 Task: Download the document in .pdf form.
Action: Mouse moved to (94, 77)
Screenshot: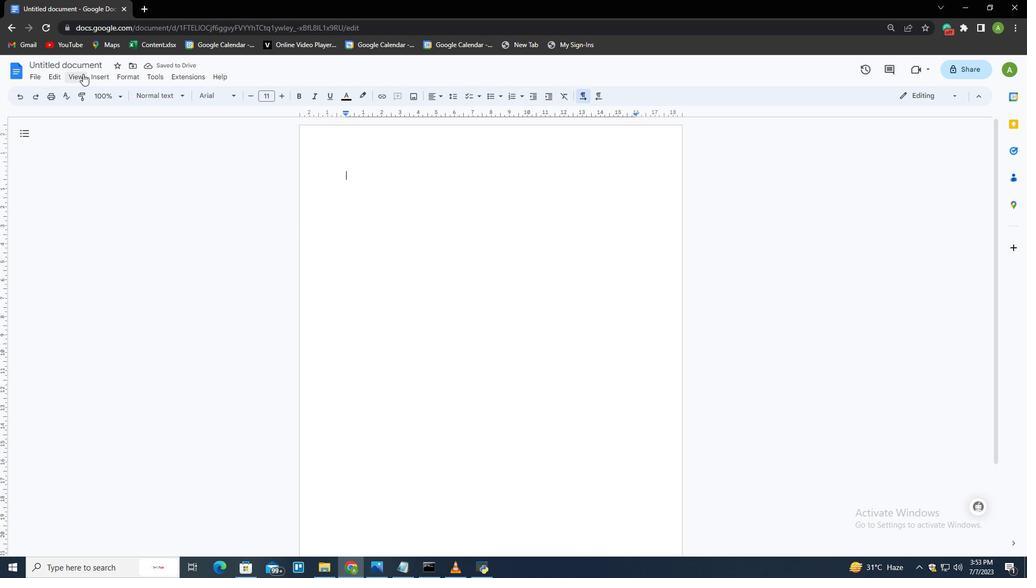
Action: Mouse pressed left at (94, 77)
Screenshot: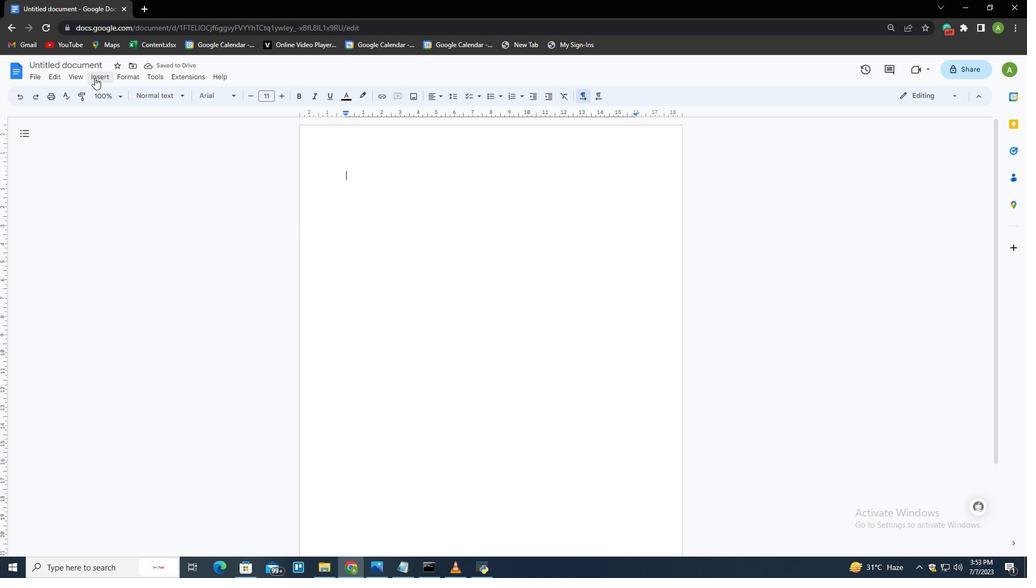 
Action: Mouse moved to (114, 120)
Screenshot: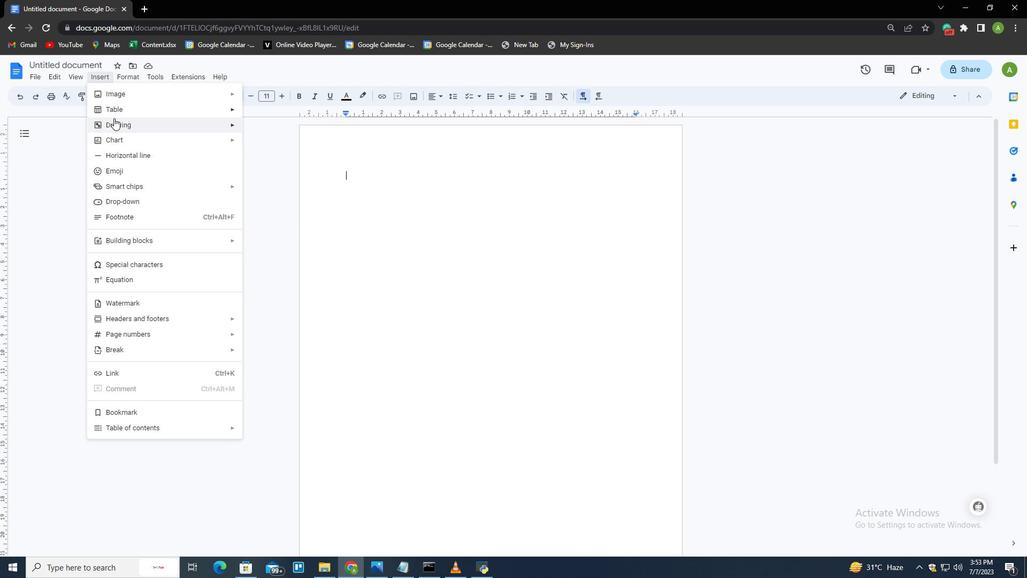 
Action: Mouse pressed left at (114, 120)
Screenshot: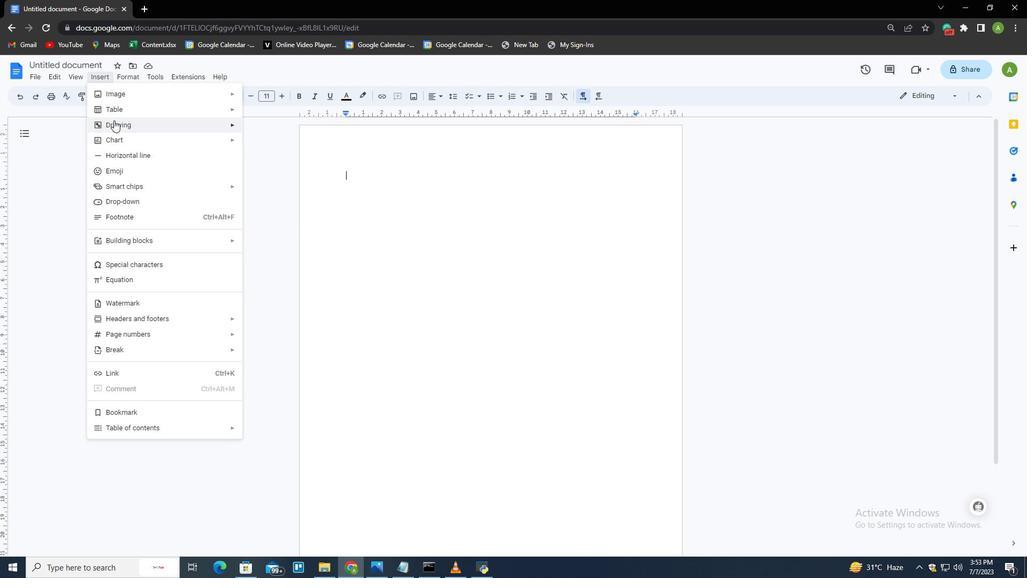 
Action: Mouse moved to (257, 128)
Screenshot: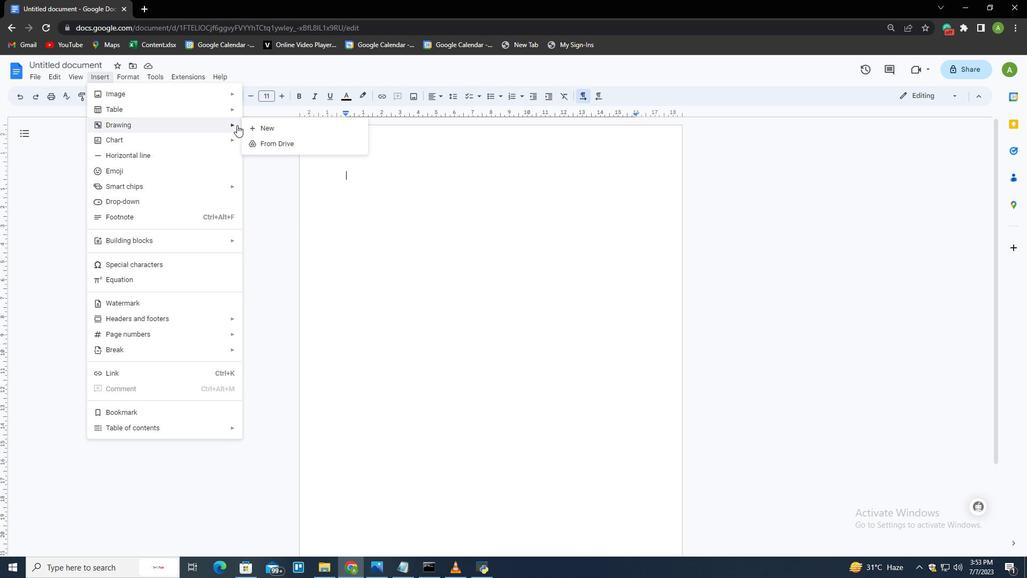 
Action: Mouse pressed left at (257, 128)
Screenshot: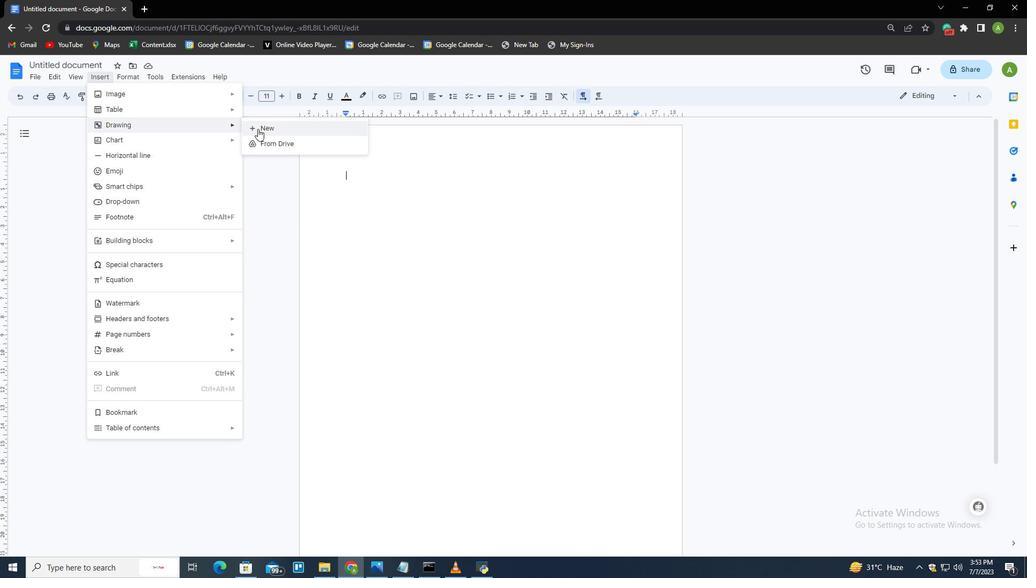 
Action: Mouse moved to (266, 117)
Screenshot: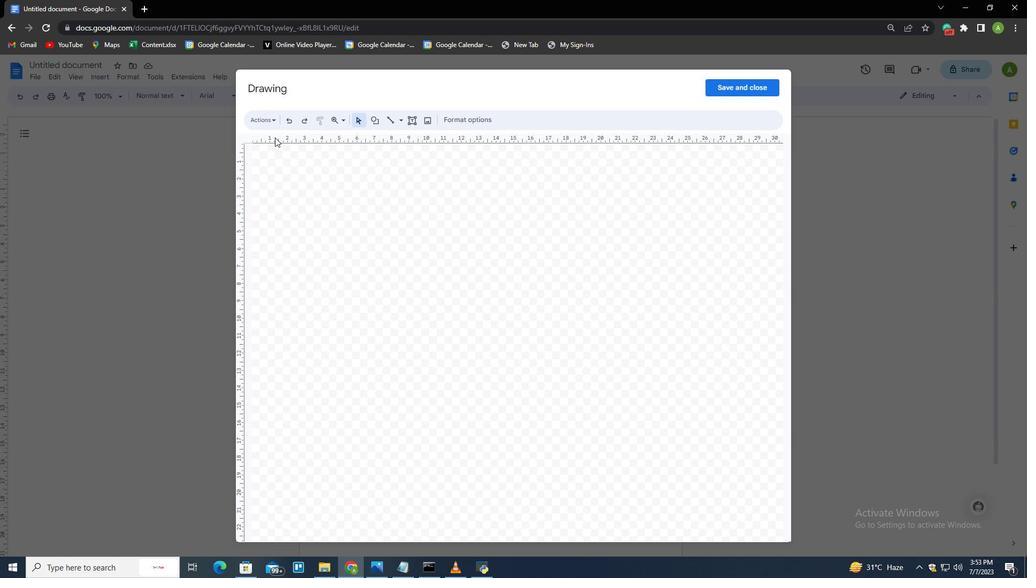 
Action: Mouse pressed left at (266, 117)
Screenshot: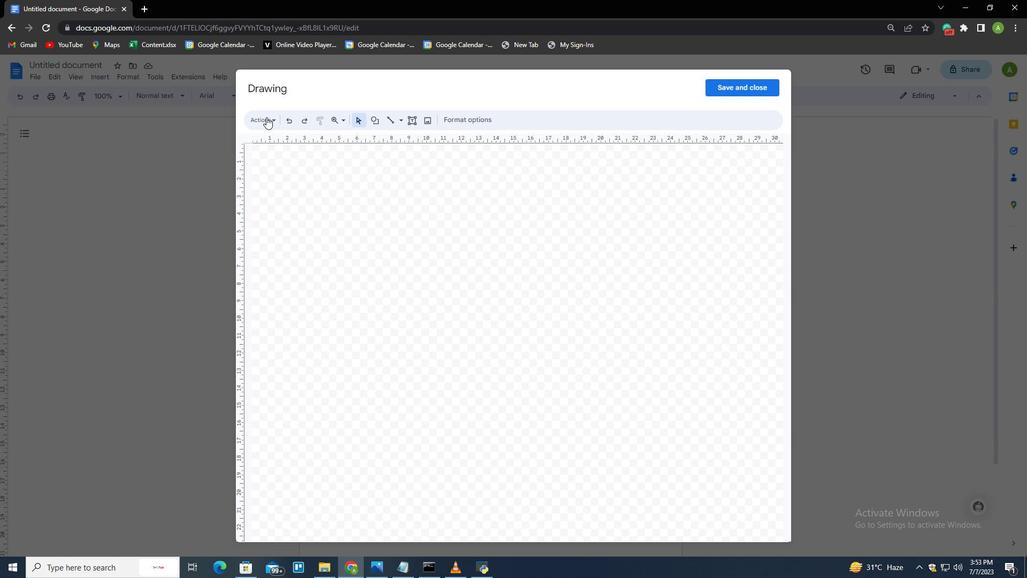 
Action: Mouse moved to (276, 160)
Screenshot: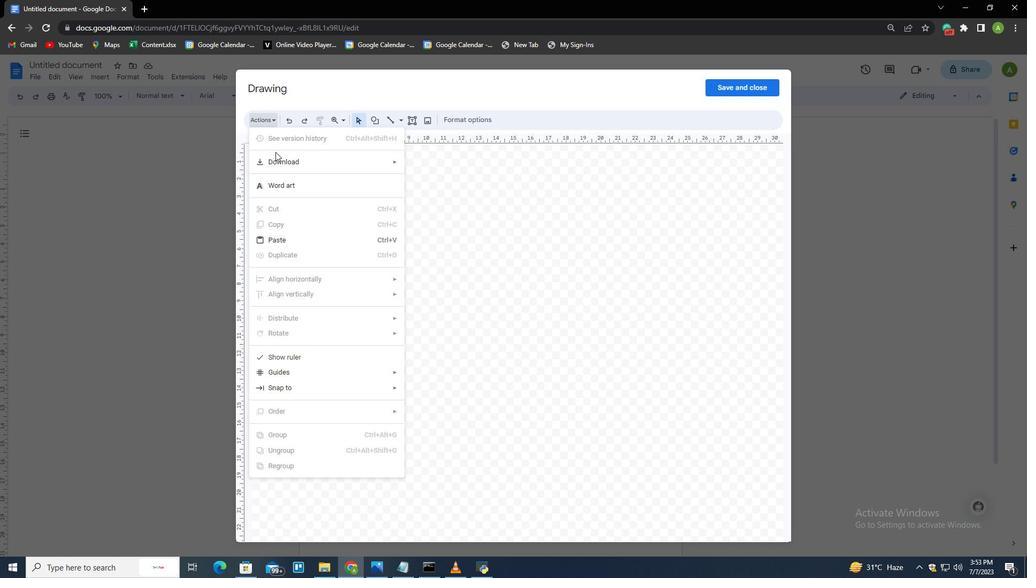 
Action: Mouse pressed left at (276, 160)
Screenshot: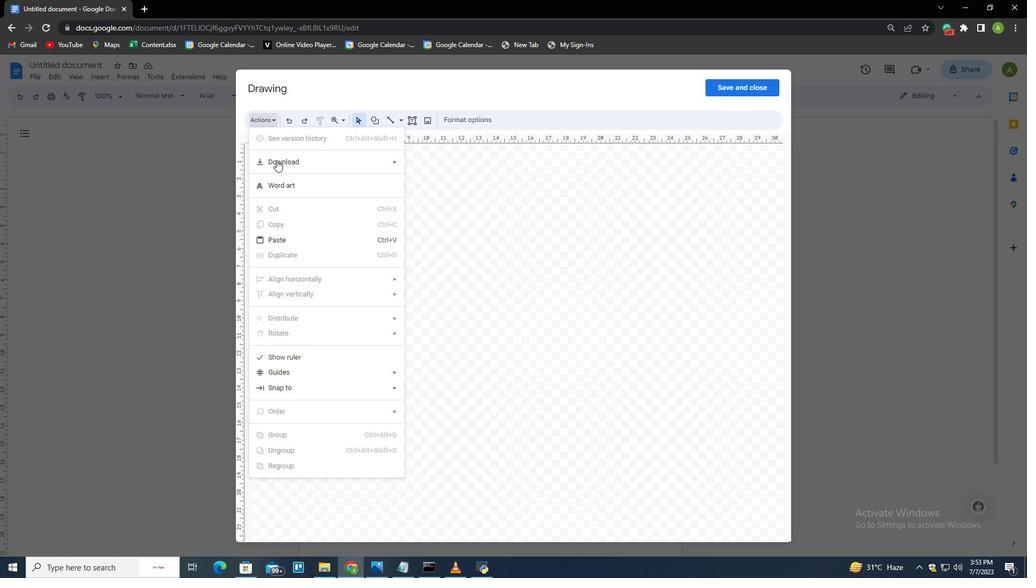
Action: Mouse moved to (434, 164)
Screenshot: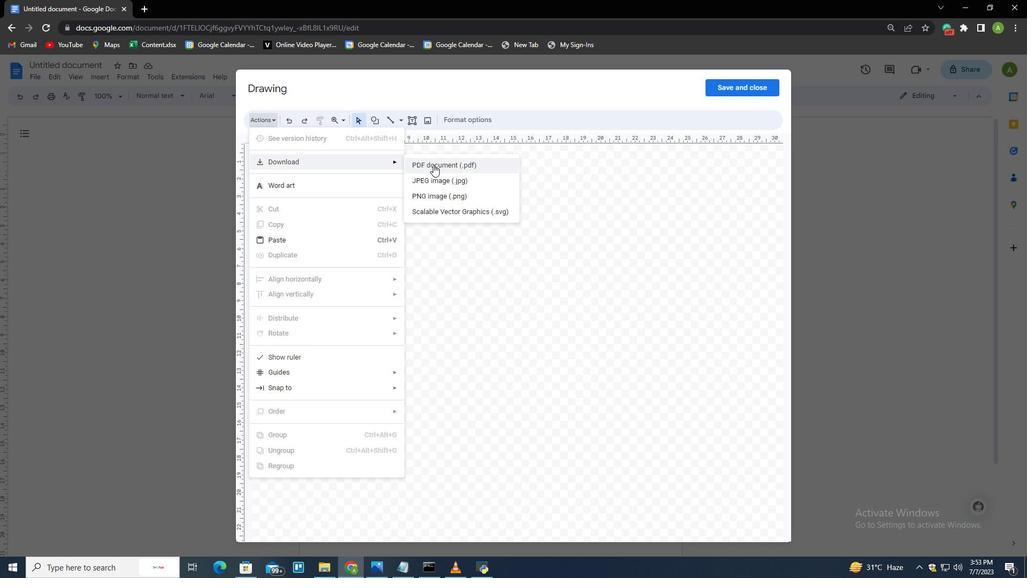 
Action: Mouse pressed left at (434, 164)
Screenshot: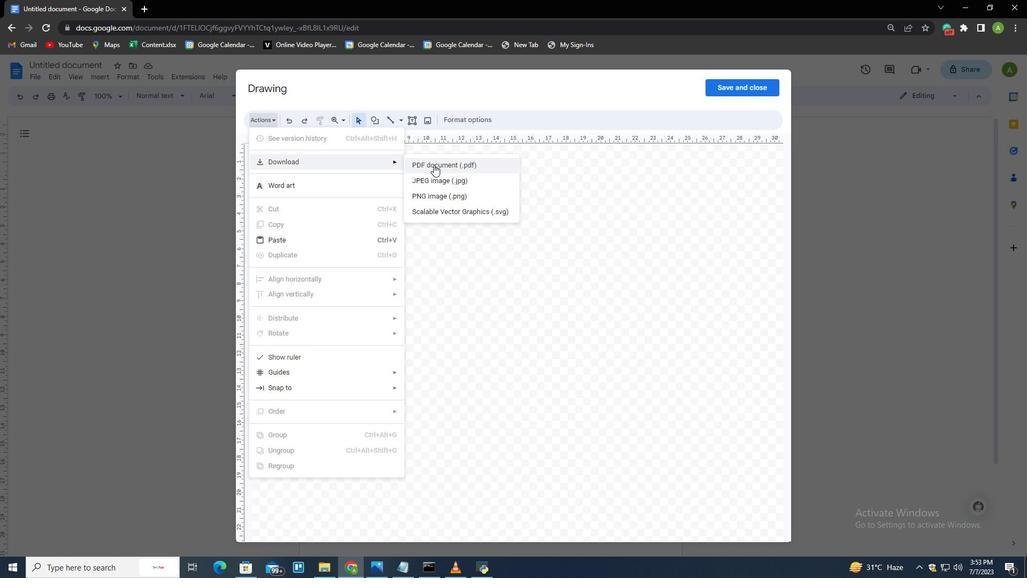 
